 Task: Change curved connector line weight to 8PX.
Action: Mouse moved to (596, 328)
Screenshot: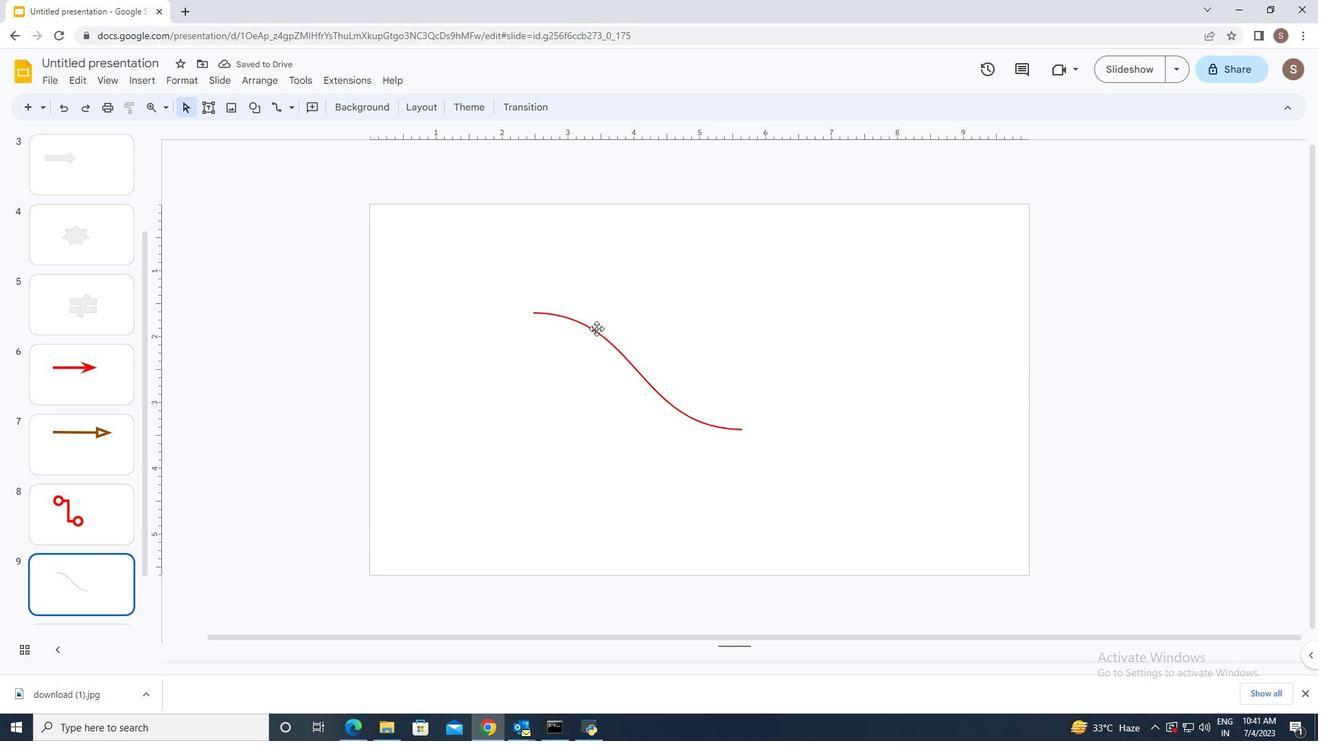 
Action: Mouse pressed left at (596, 328)
Screenshot: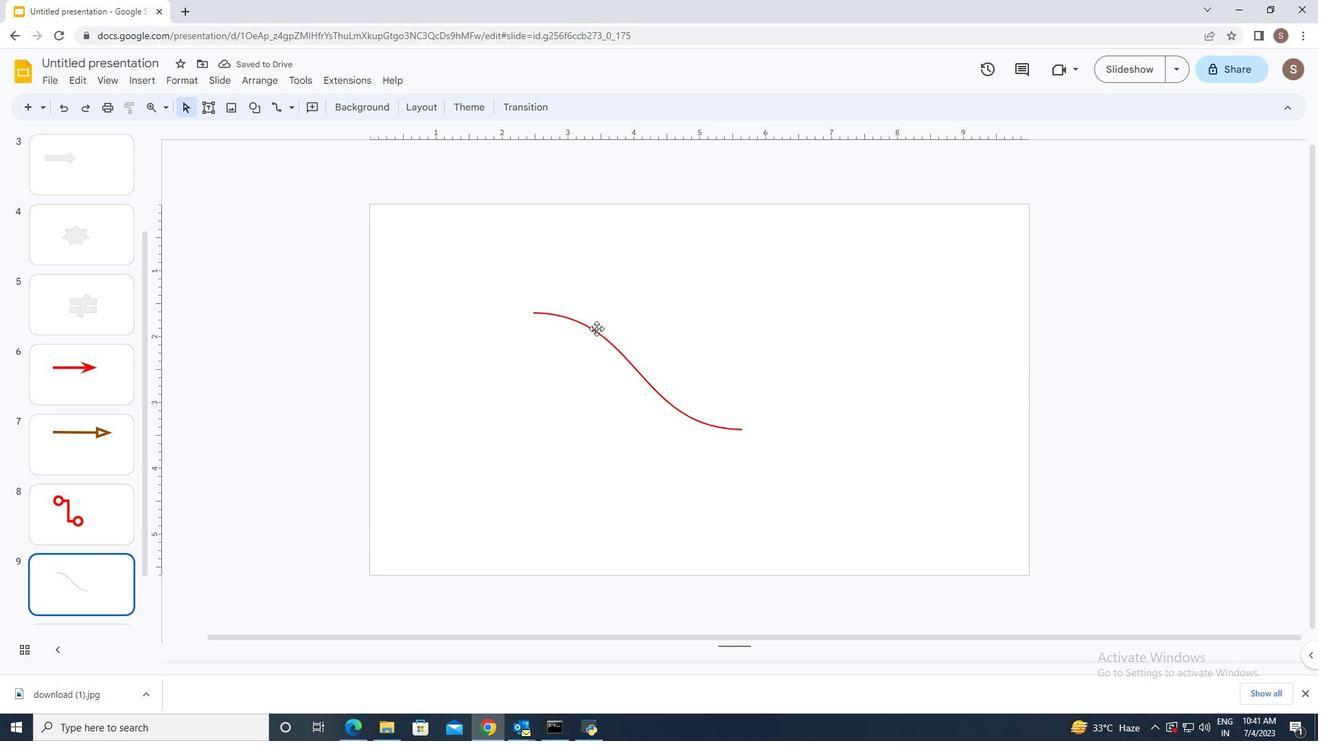 
Action: Mouse moved to (341, 98)
Screenshot: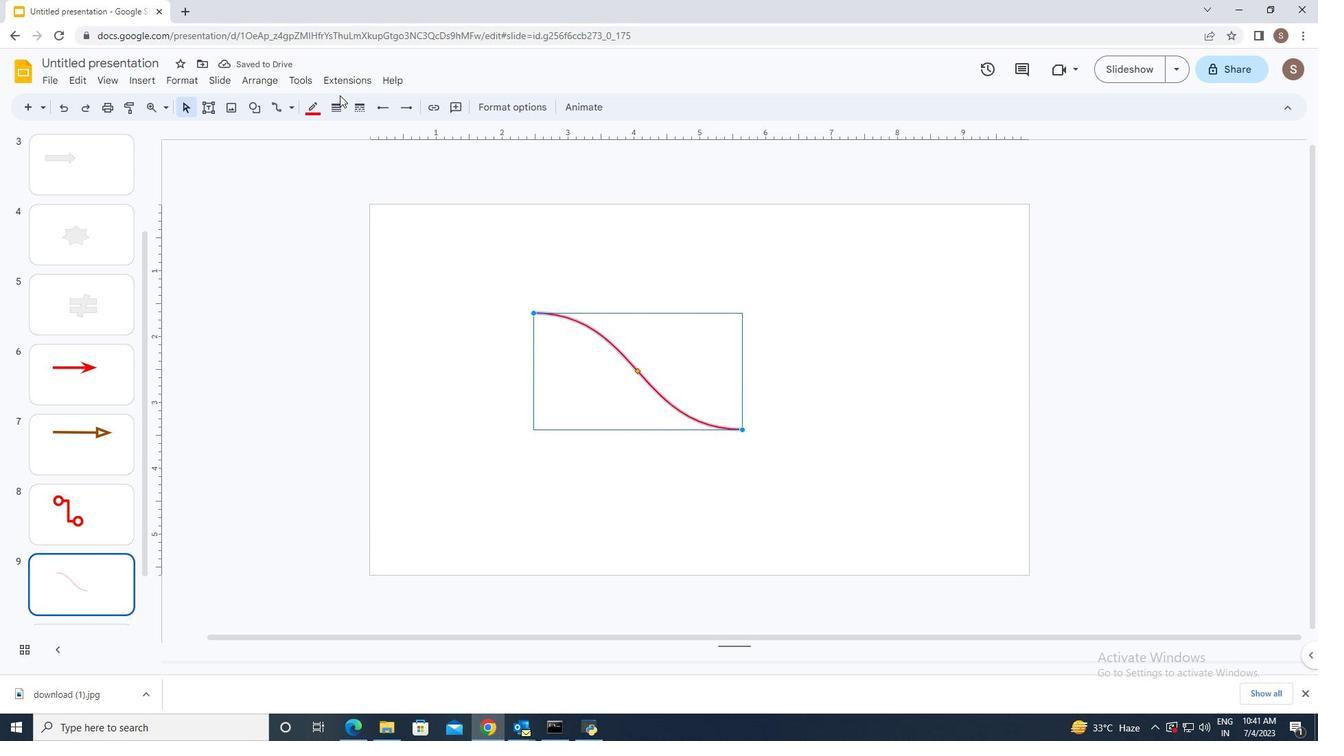 
Action: Mouse pressed left at (341, 98)
Screenshot: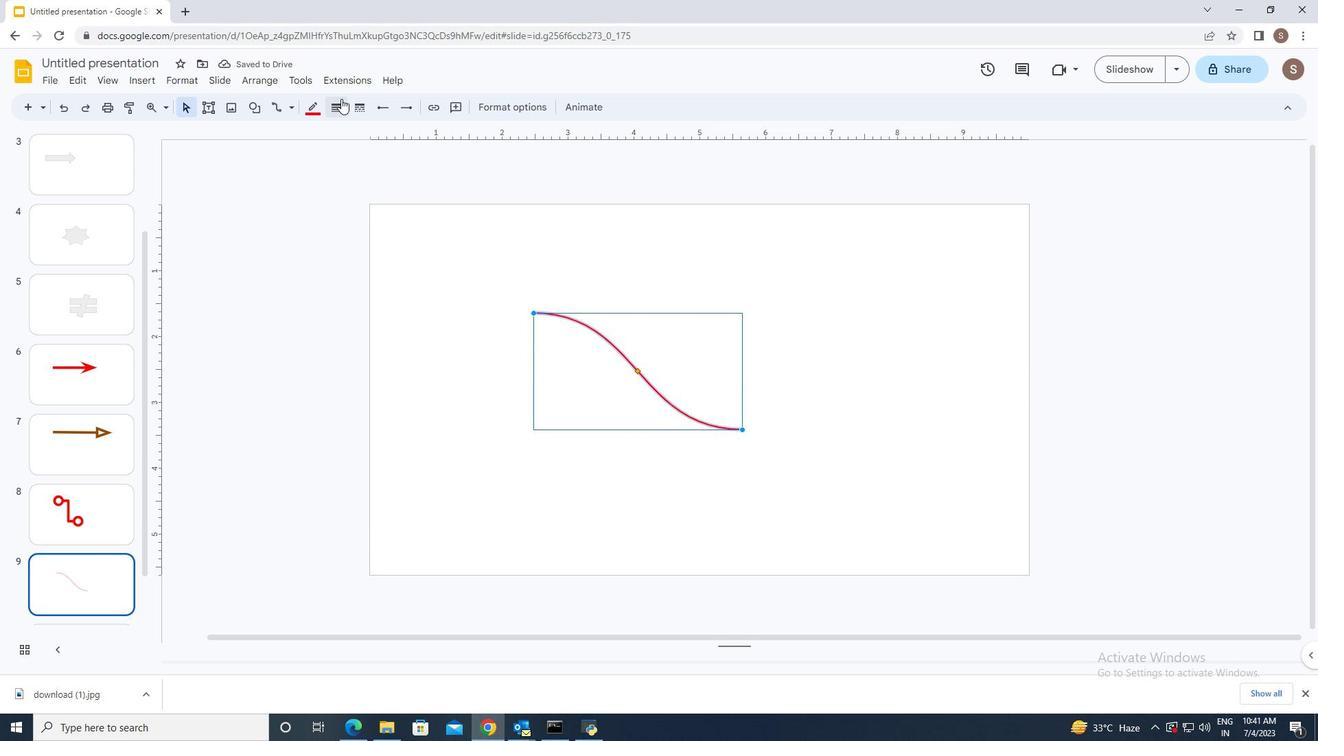 
Action: Mouse moved to (368, 218)
Screenshot: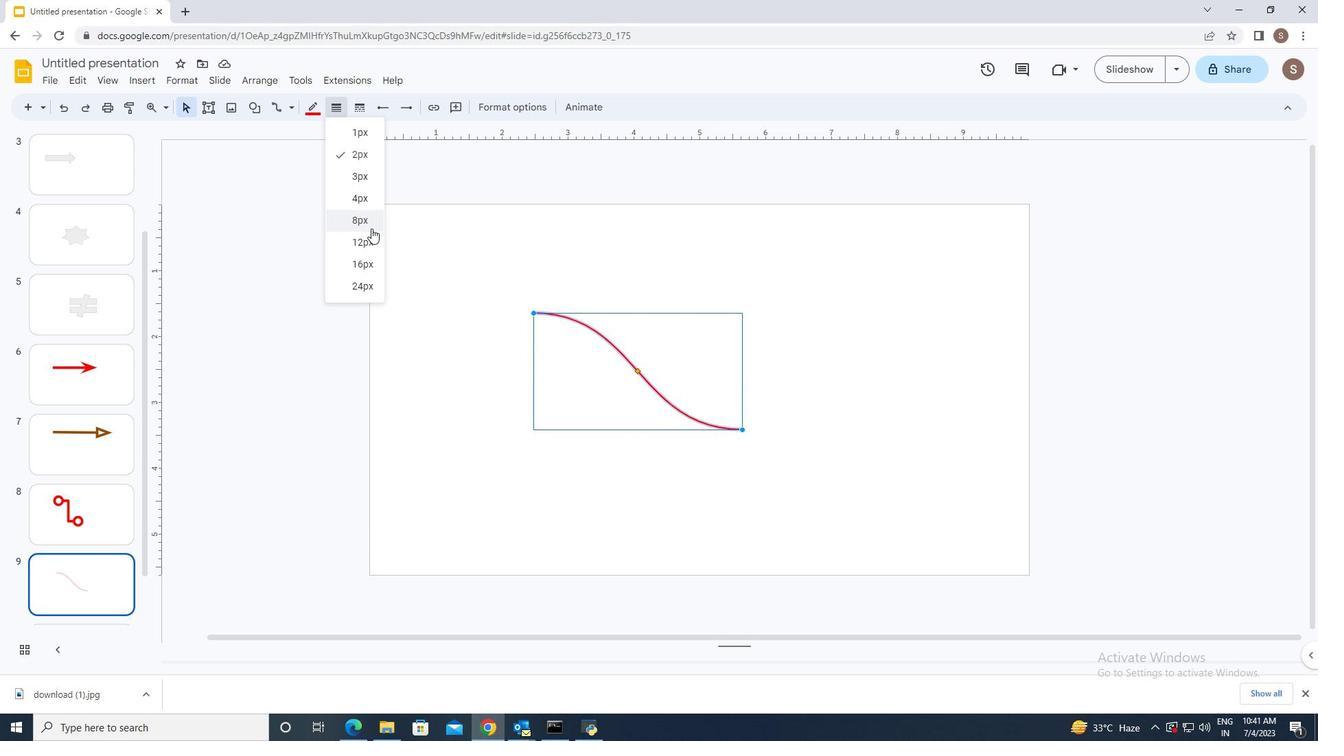 
Action: Mouse pressed left at (368, 218)
Screenshot: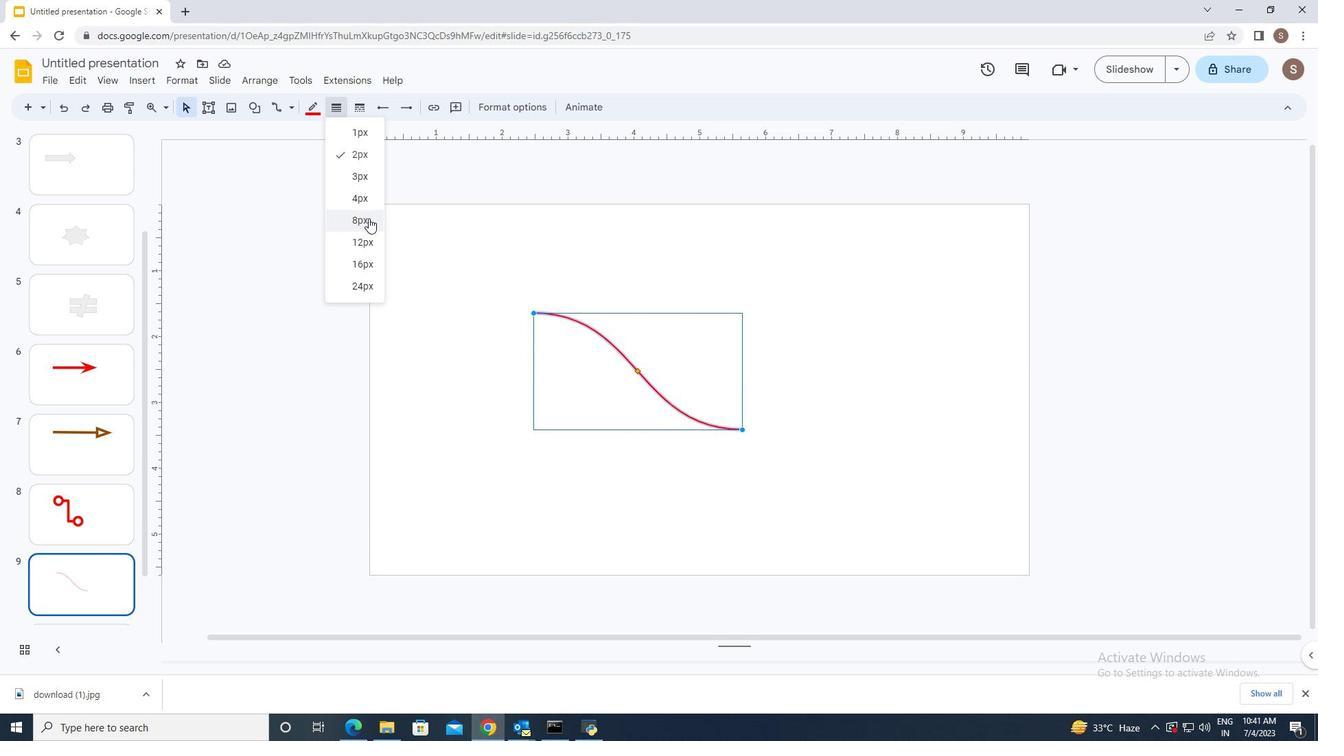 
Action: Mouse moved to (404, 411)
Screenshot: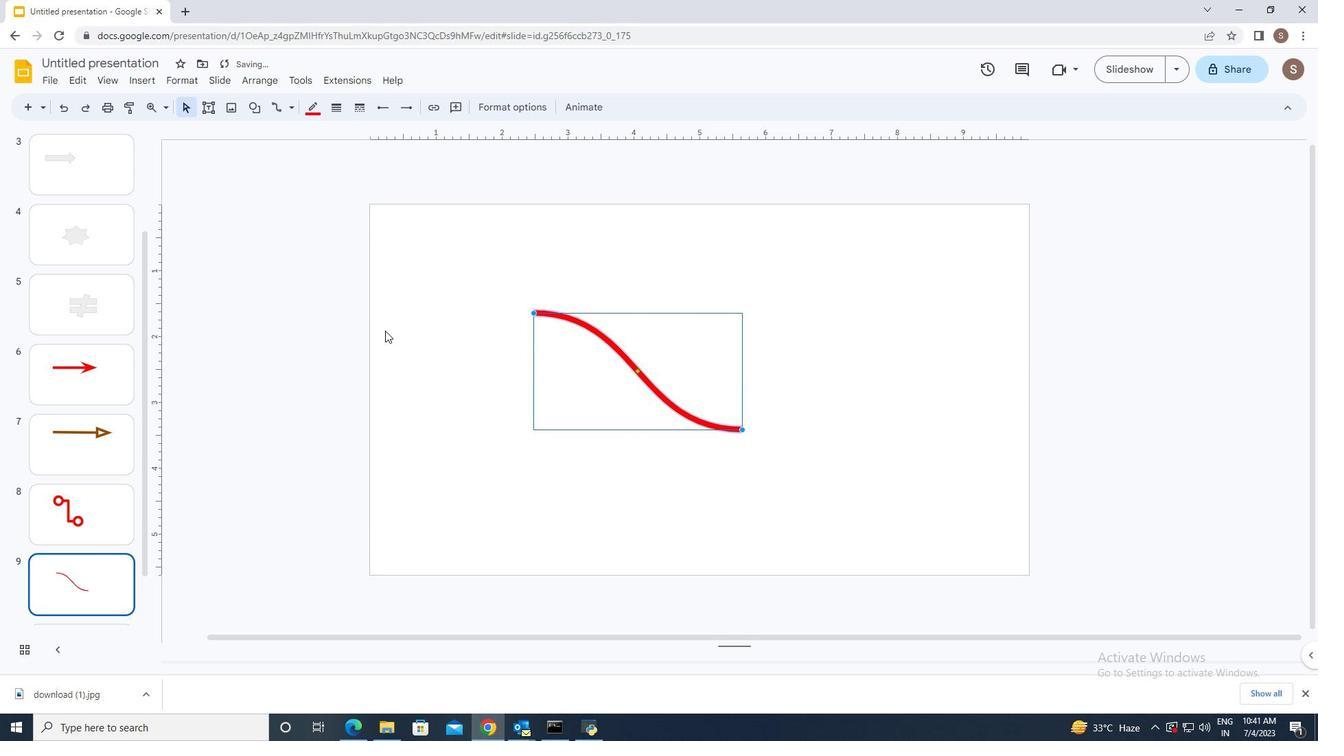 
Action: Mouse pressed left at (404, 411)
Screenshot: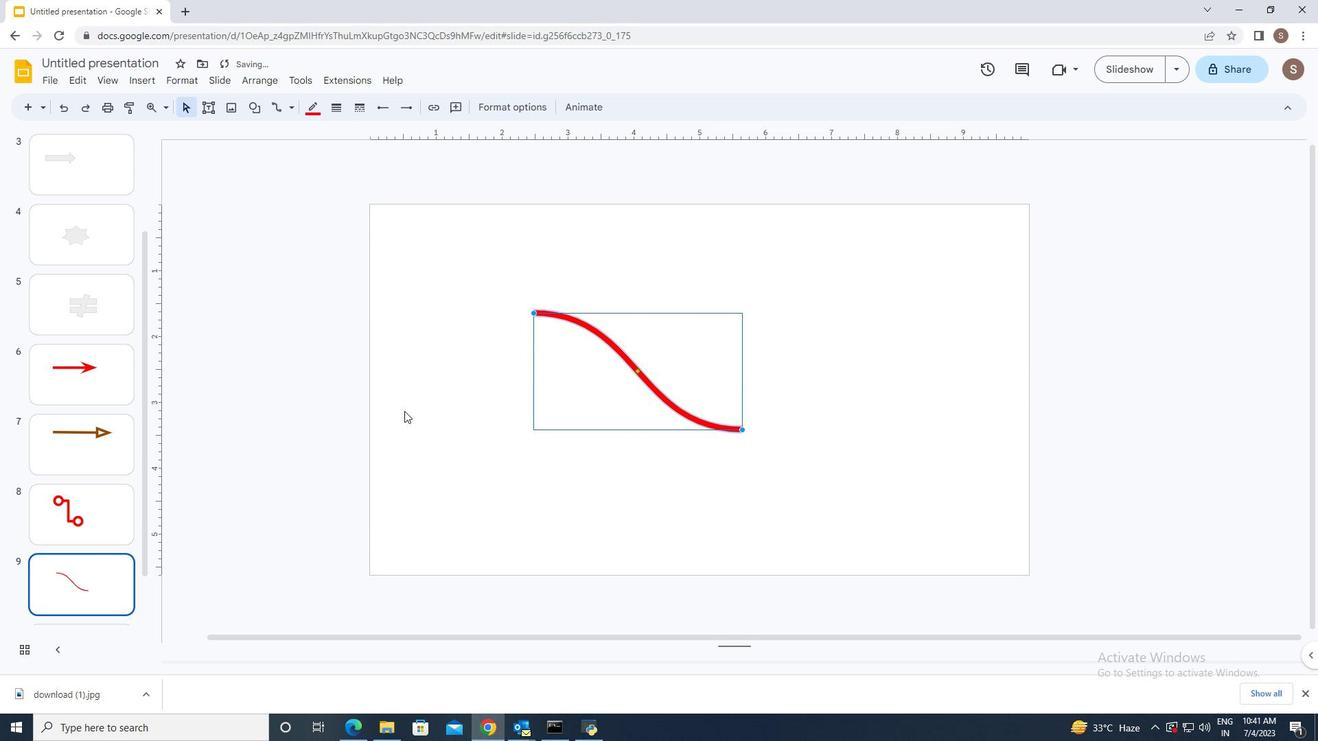 
Action: Mouse moved to (404, 411)
Screenshot: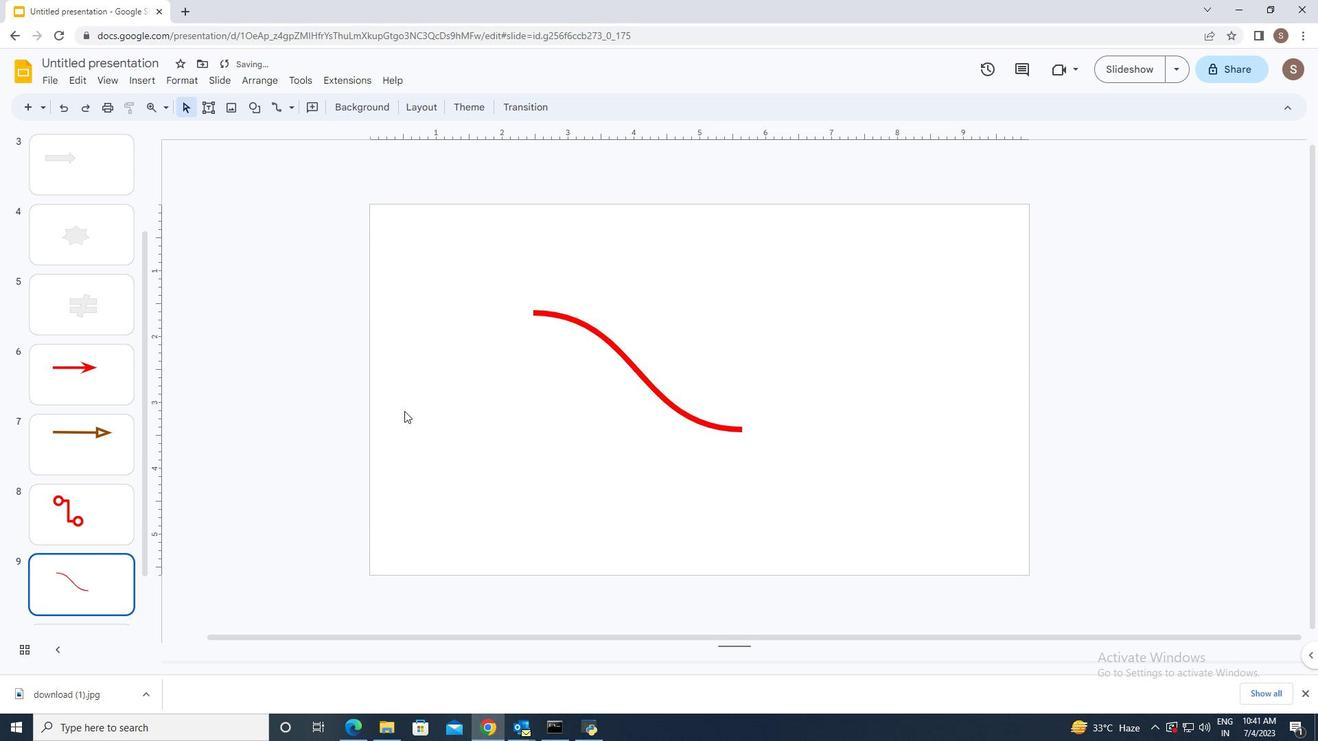
